 Task: Use the formula "COMPLEX" in spreadsheet "Project portfolio".
Action: Mouse moved to (183, 332)
Screenshot: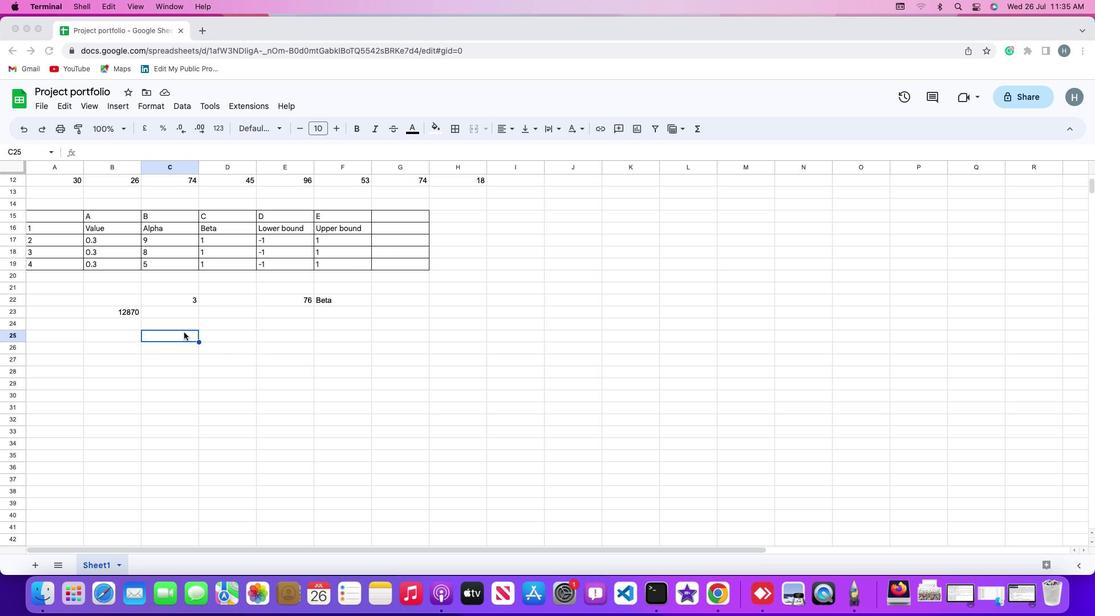 
Action: Mouse pressed left at (183, 332)
Screenshot: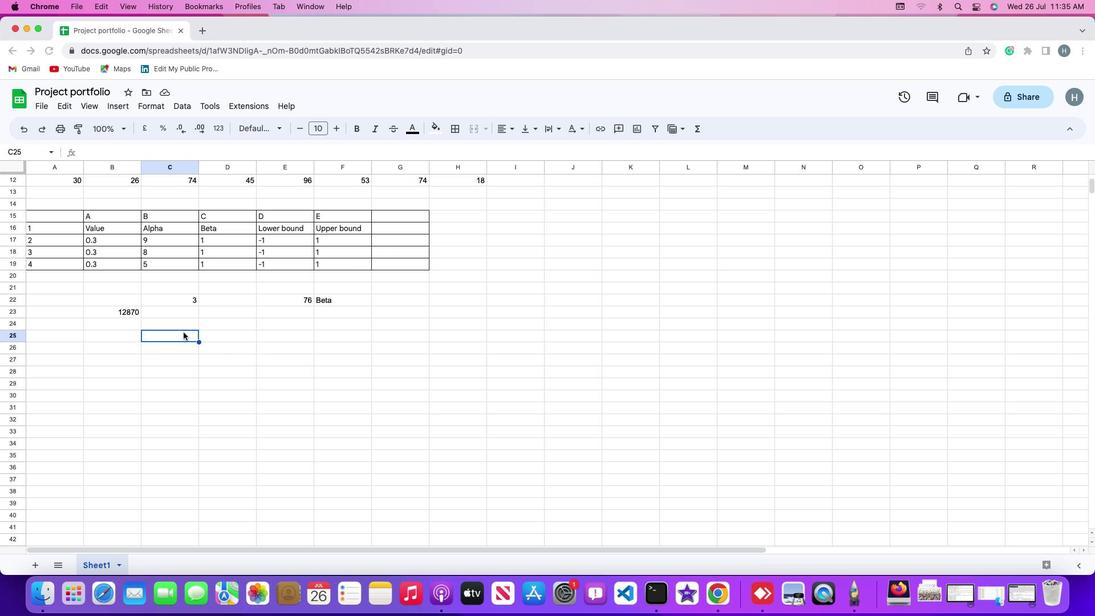 
Action: Mouse moved to (121, 106)
Screenshot: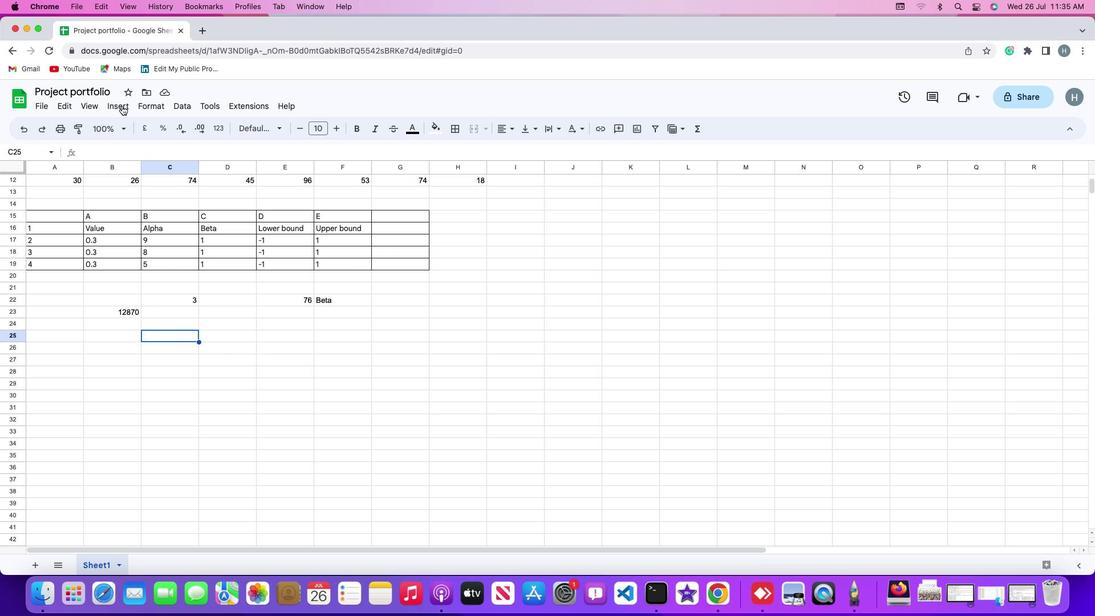 
Action: Mouse pressed left at (121, 106)
Screenshot: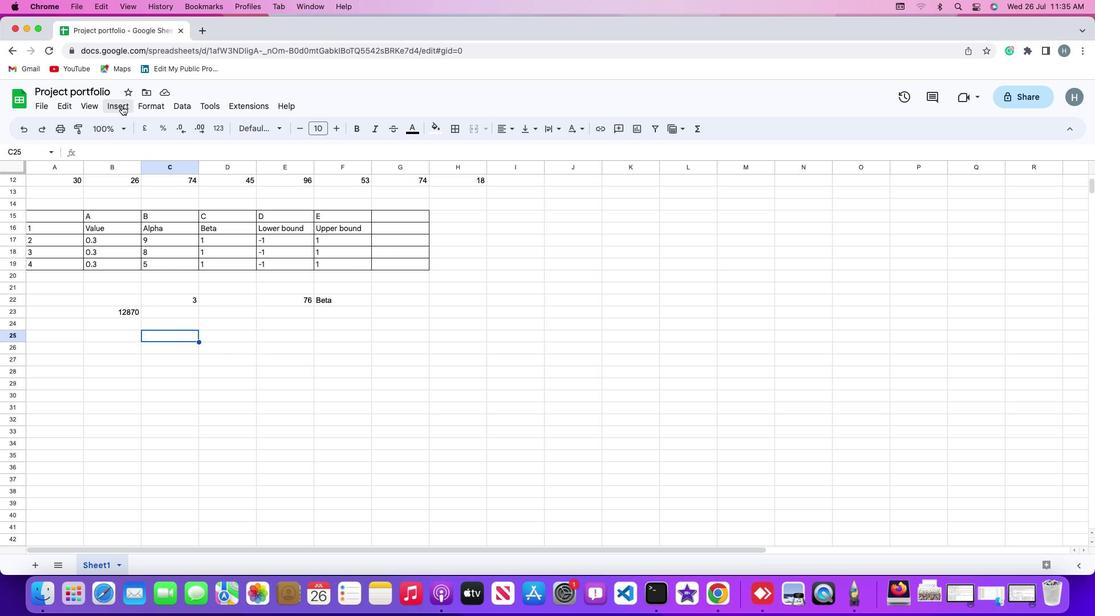 
Action: Mouse moved to (133, 289)
Screenshot: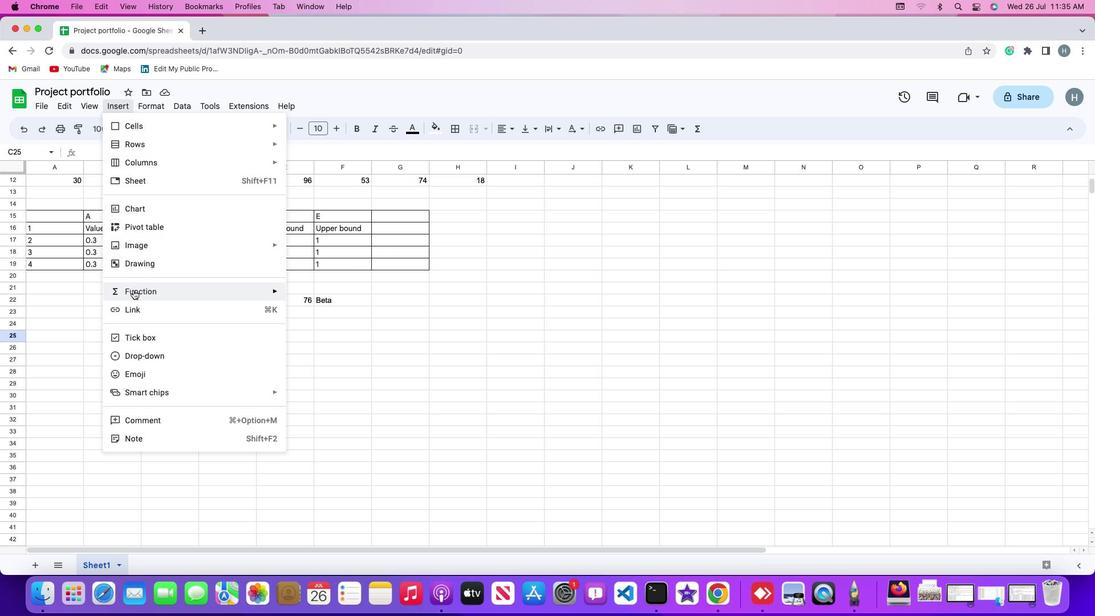 
Action: Mouse pressed left at (133, 289)
Screenshot: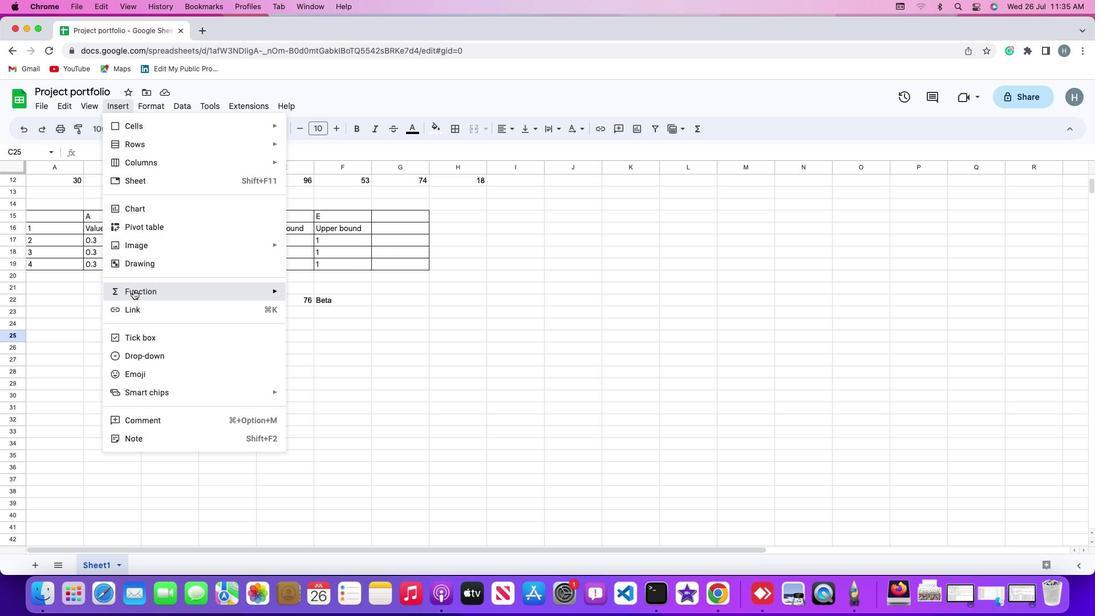 
Action: Mouse moved to (337, 243)
Screenshot: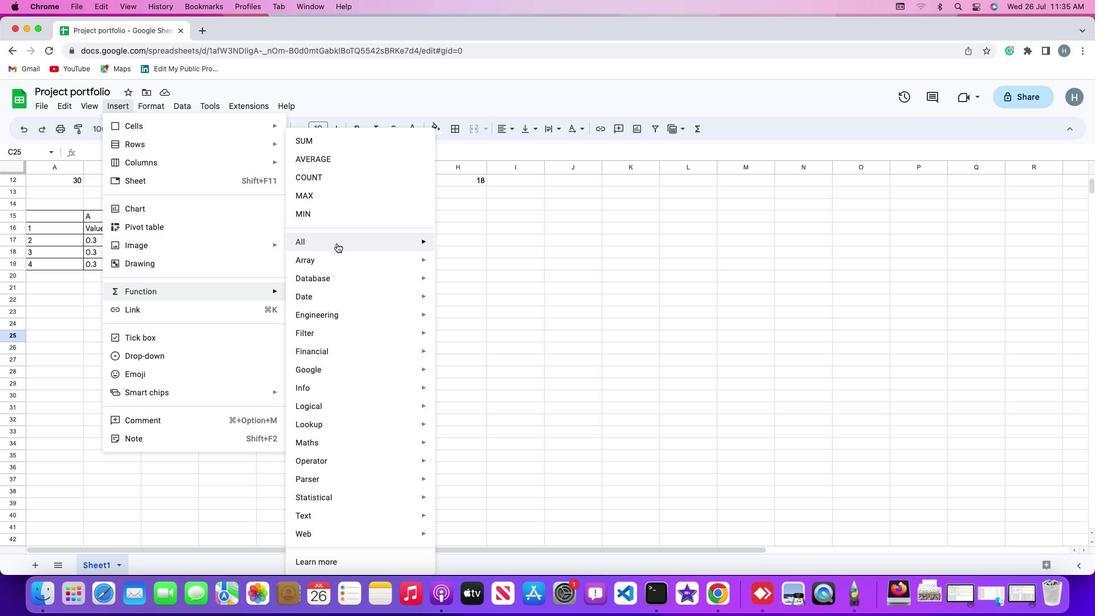 
Action: Mouse pressed left at (337, 243)
Screenshot: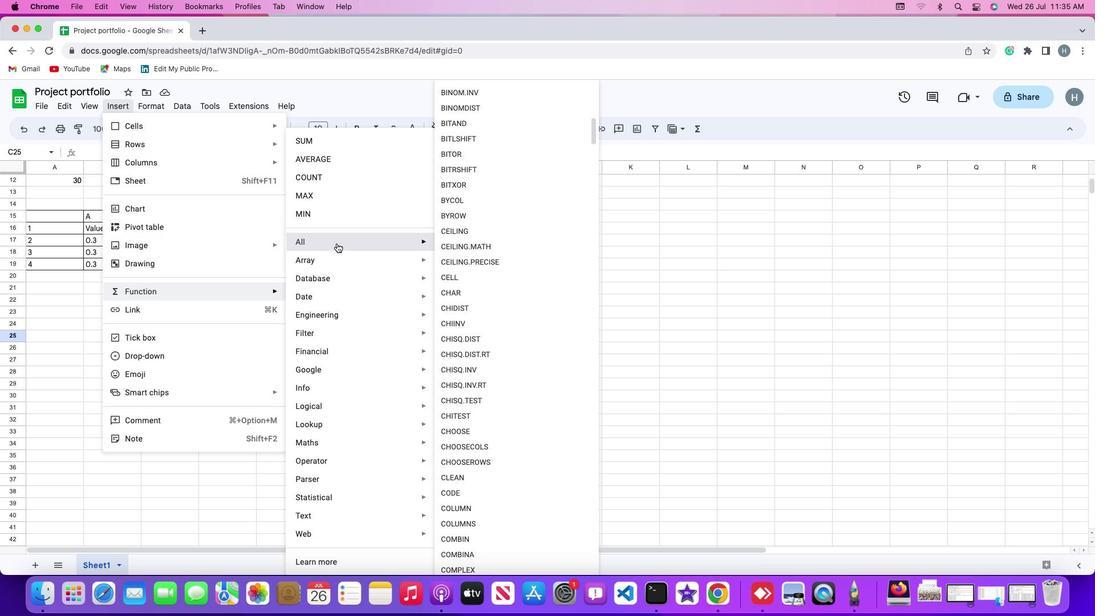 
Action: Mouse moved to (473, 530)
Screenshot: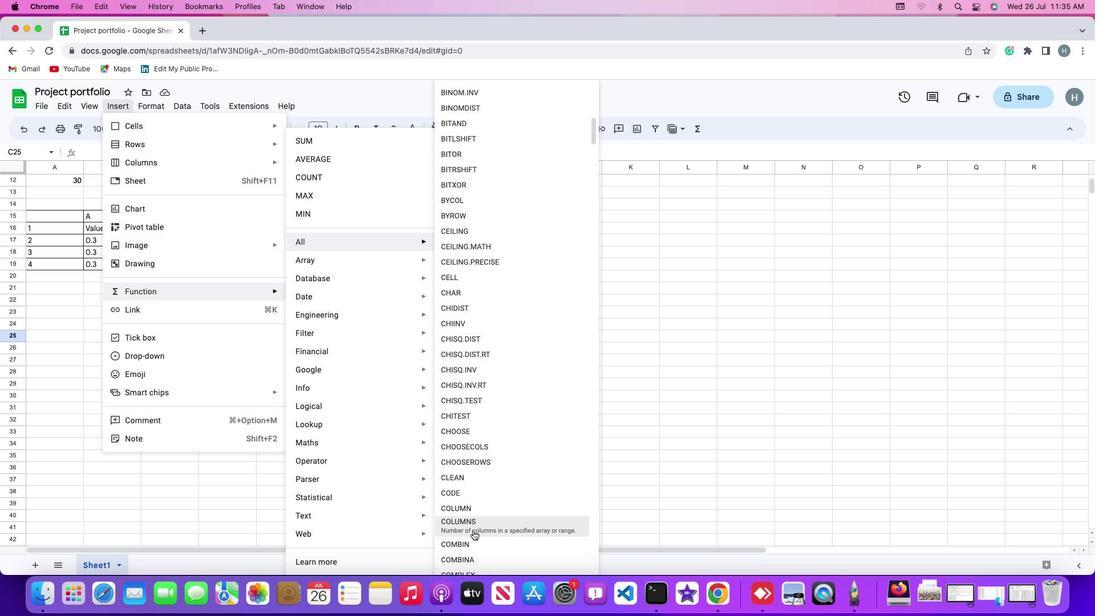 
Action: Mouse scrolled (473, 530) with delta (0, 0)
Screenshot: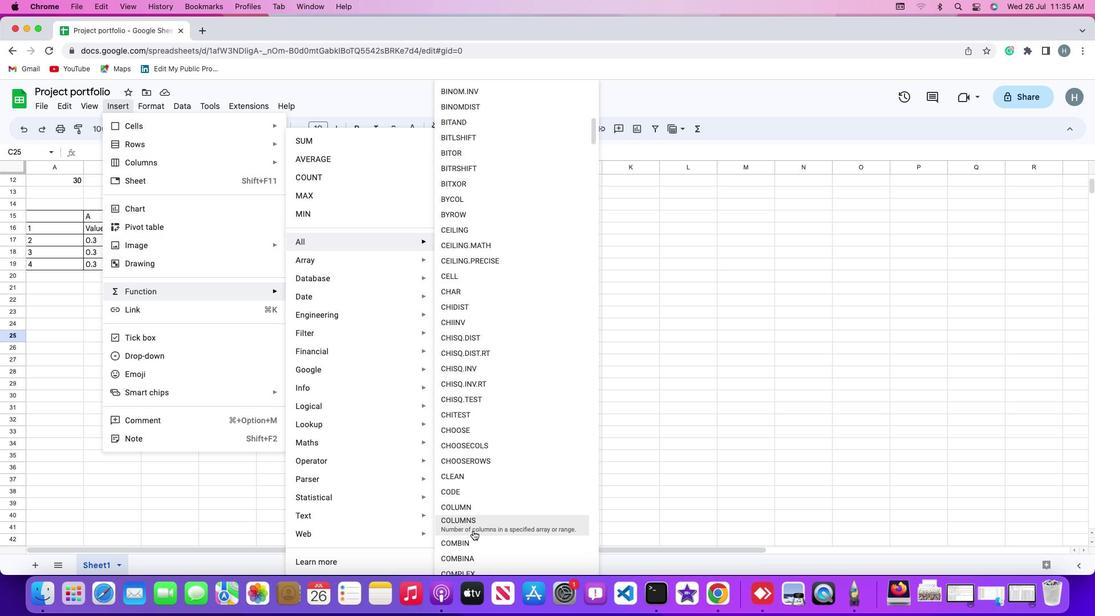 
Action: Mouse scrolled (473, 530) with delta (0, 0)
Screenshot: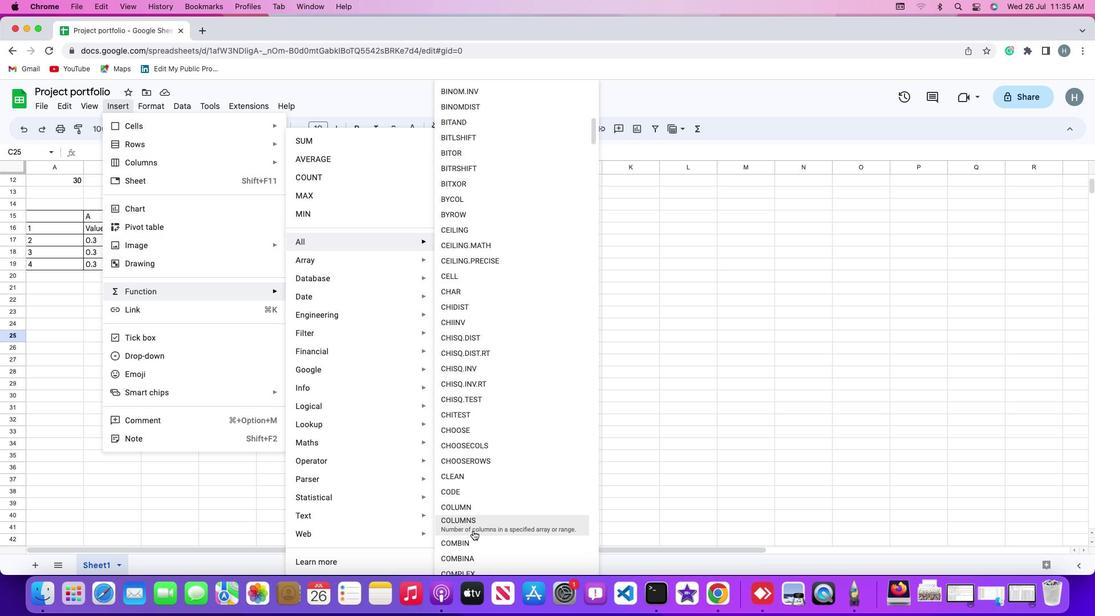 
Action: Mouse scrolled (473, 530) with delta (0, -1)
Screenshot: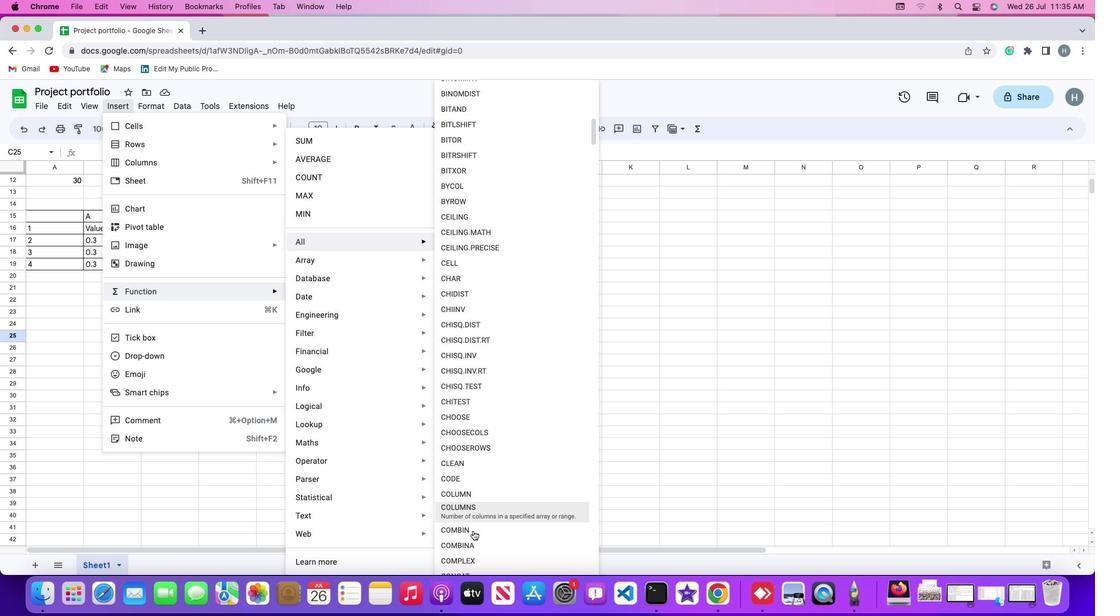 
Action: Mouse moved to (467, 478)
Screenshot: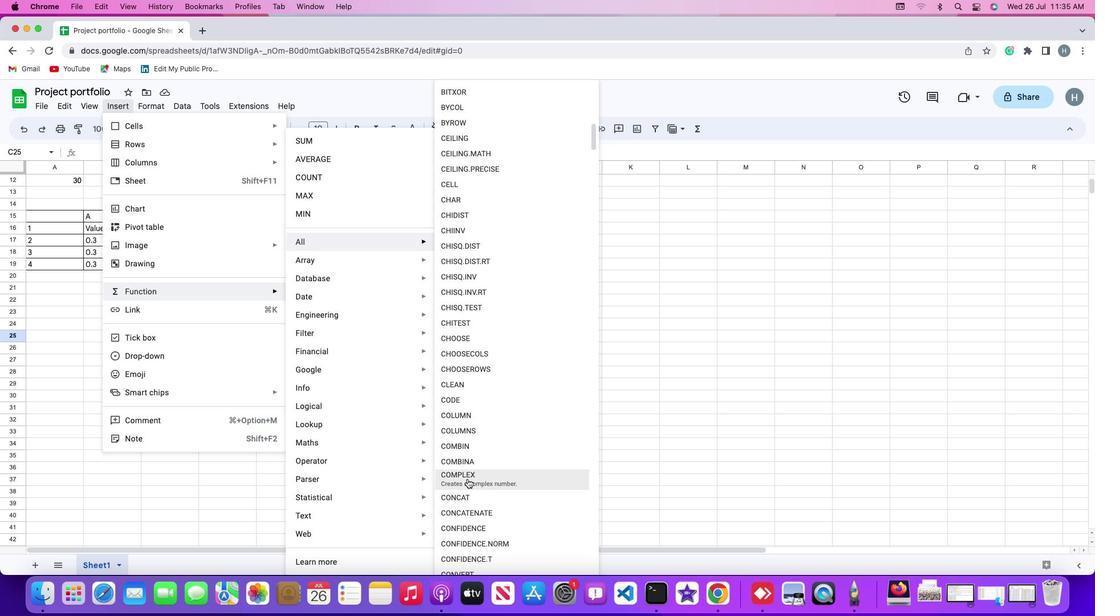 
Action: Mouse pressed left at (467, 478)
Screenshot: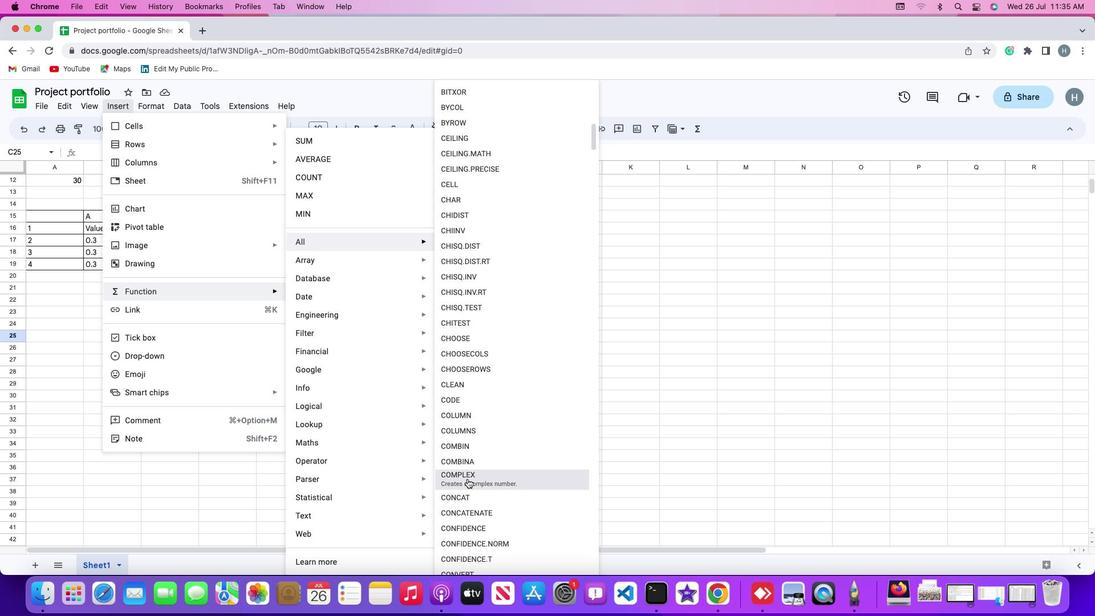 
Action: Mouse moved to (146, 240)
Screenshot: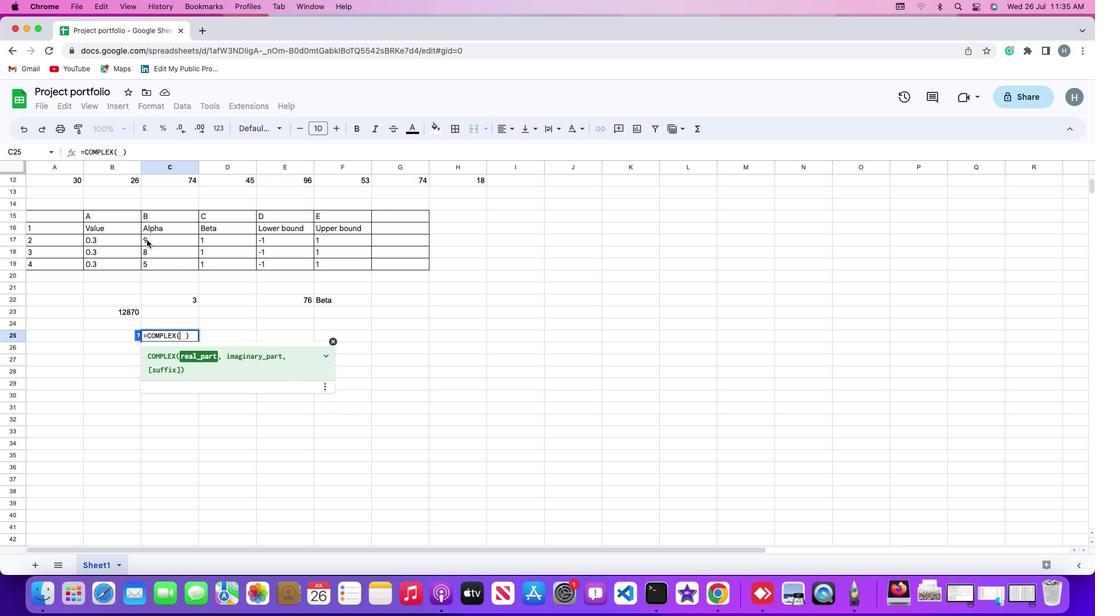 
Action: Mouse pressed left at (146, 240)
Screenshot: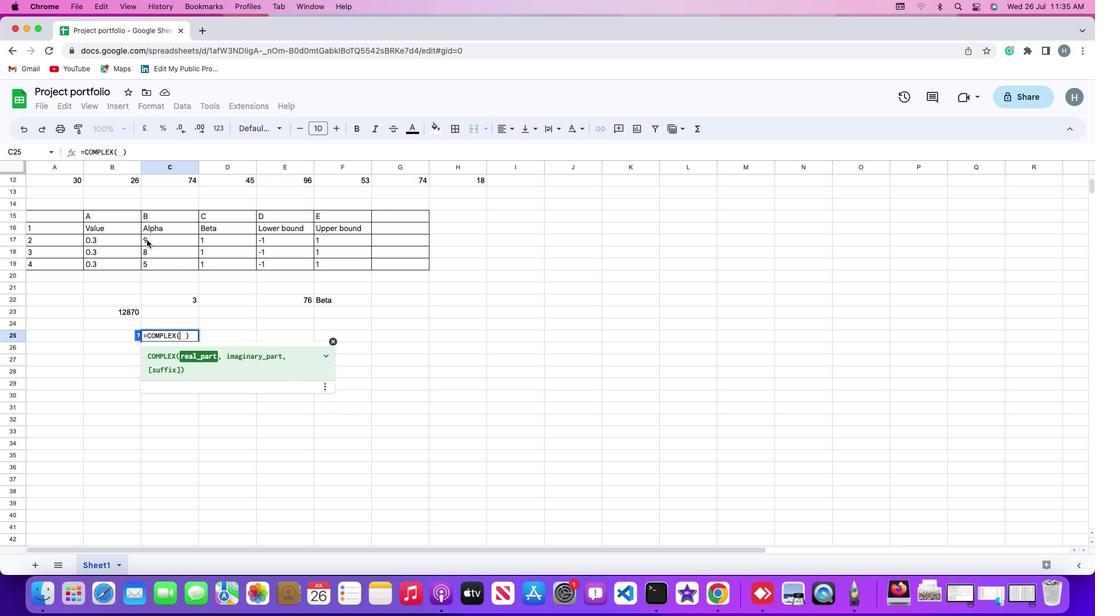 
Action: Mouse moved to (151, 264)
Screenshot: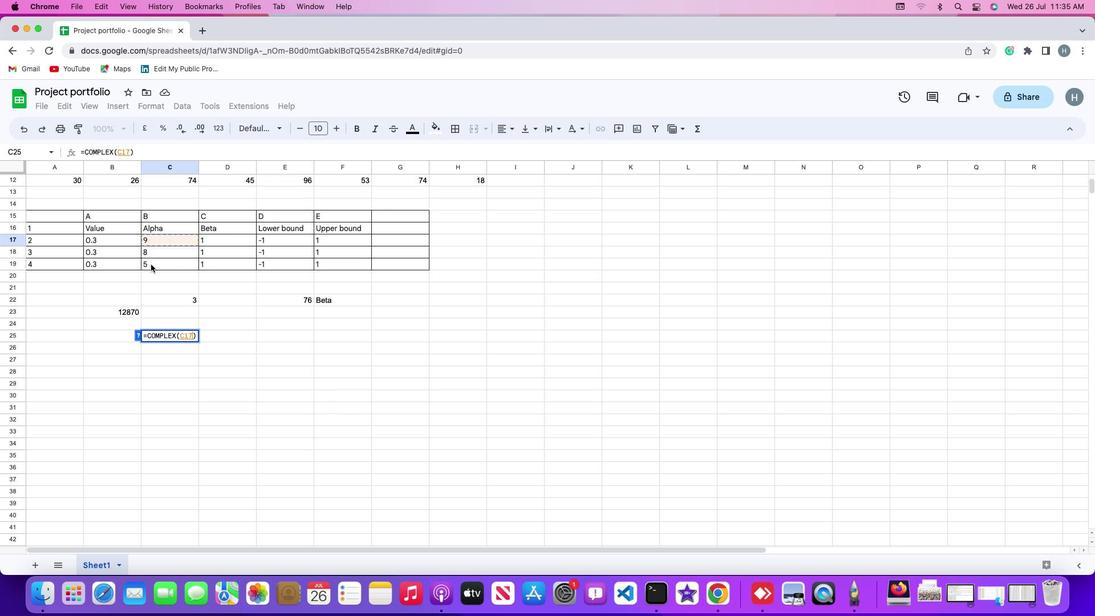
Action: Key pressed ','
Screenshot: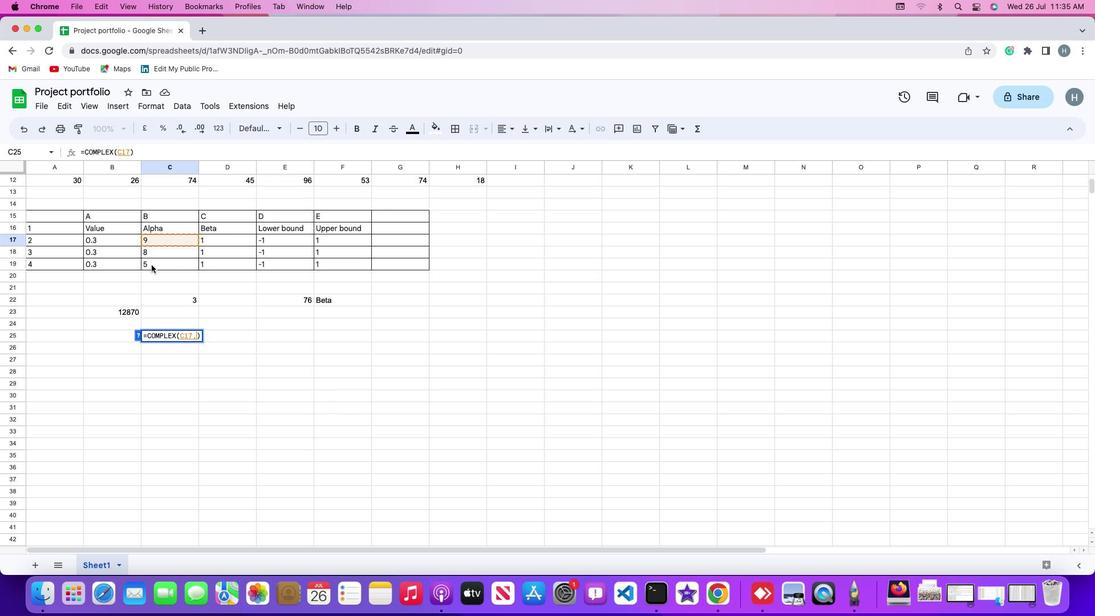 
Action: Mouse moved to (172, 250)
Screenshot: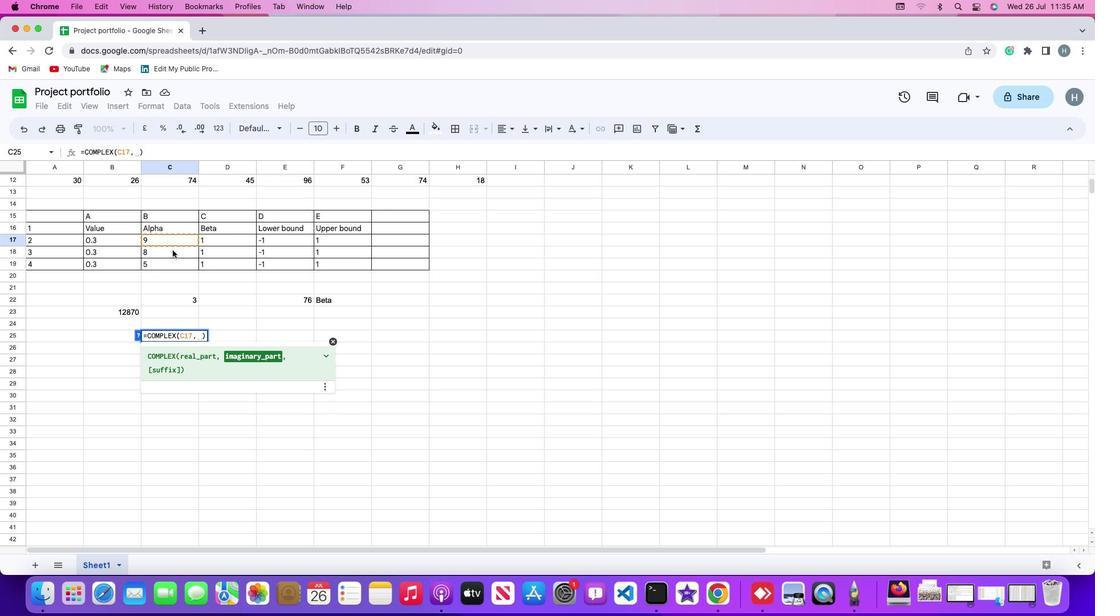 
Action: Mouse pressed left at (172, 250)
Screenshot: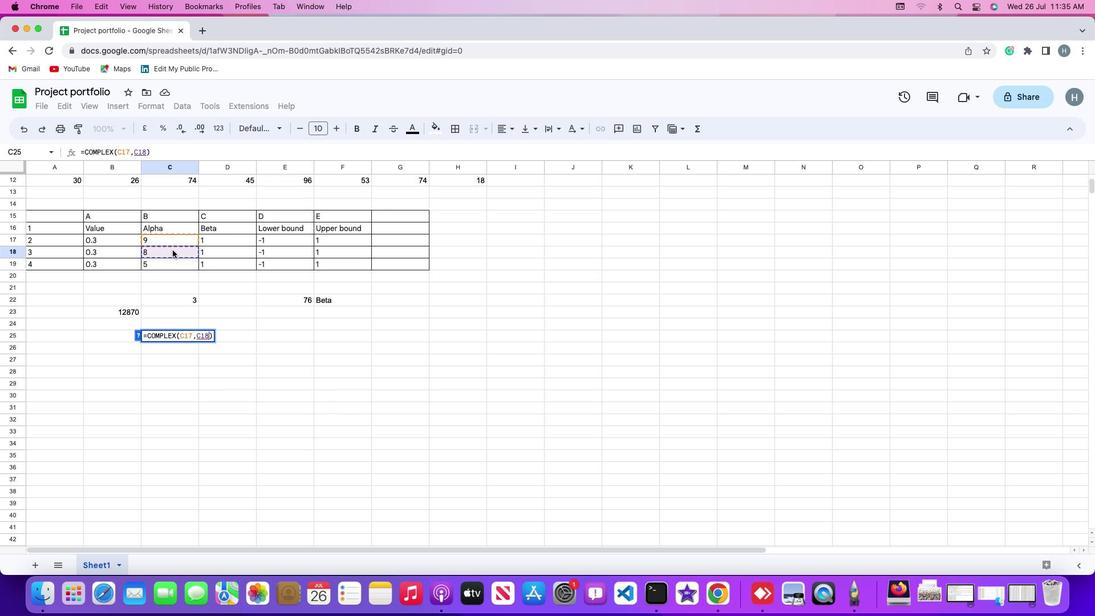 
Action: Key pressed Key.enter
Screenshot: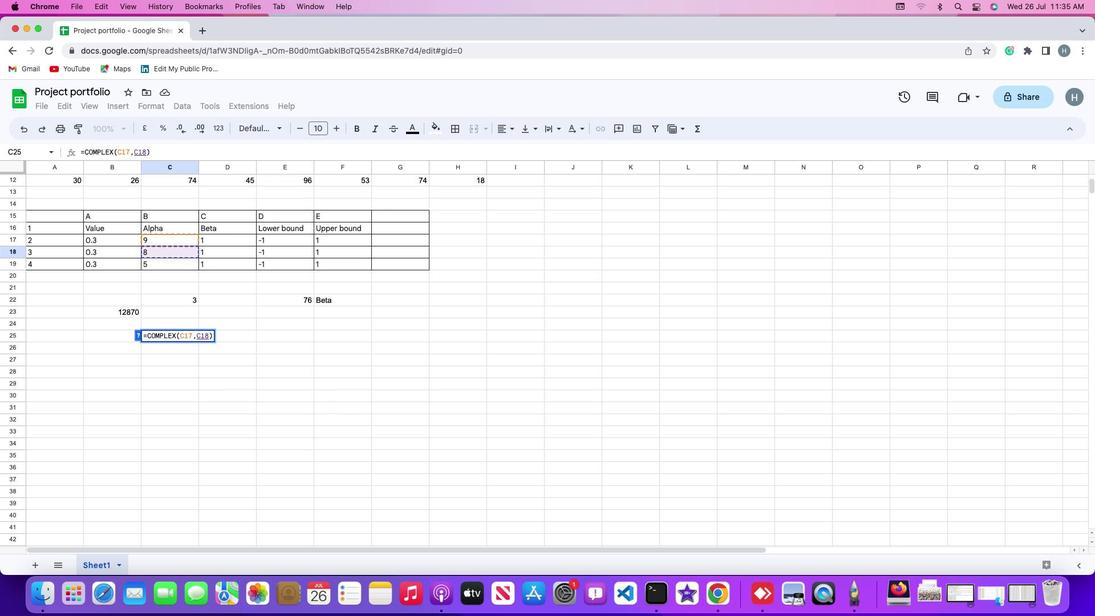 
